 Task: Change the search engine used in the address bar to Google .
Action: Mouse moved to (1228, 38)
Screenshot: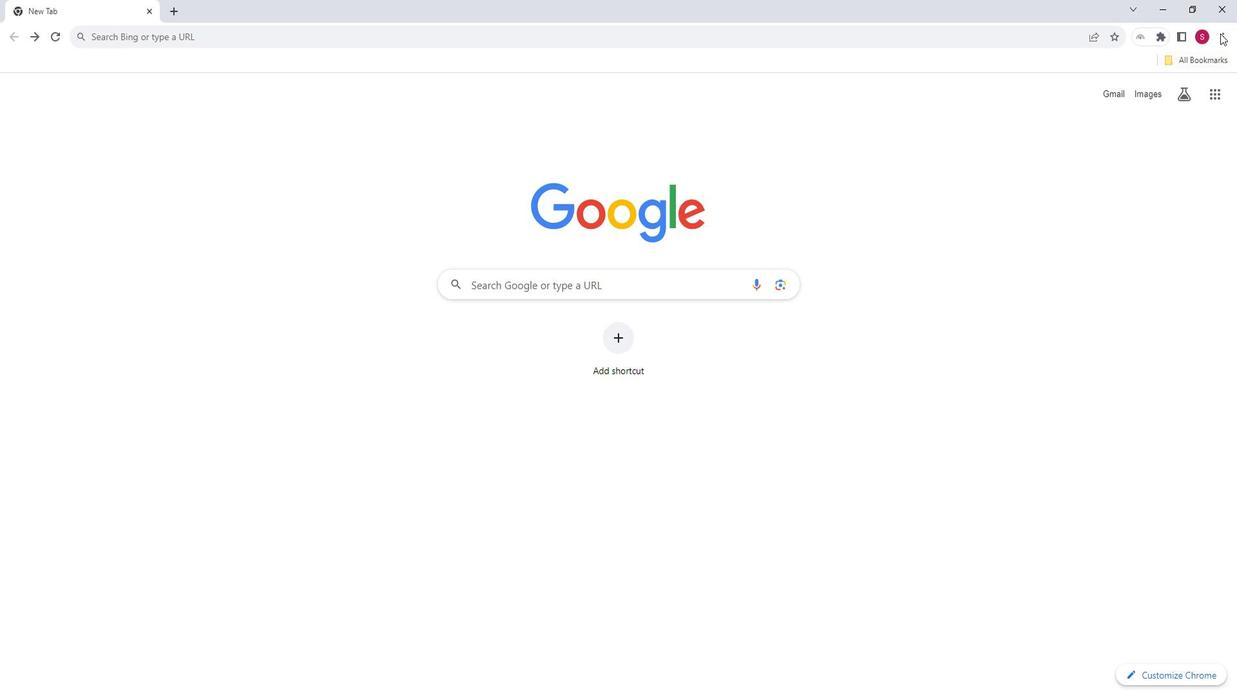 
Action: Mouse pressed left at (1228, 38)
Screenshot: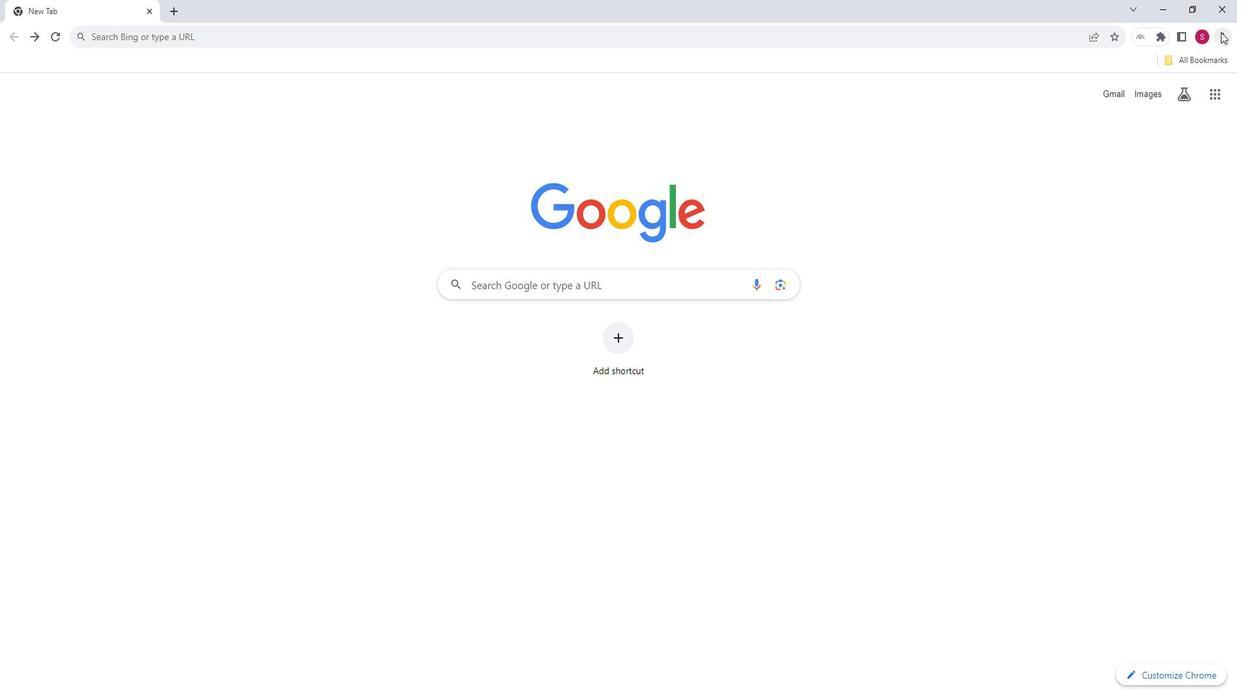 
Action: Mouse pressed left at (1228, 38)
Screenshot: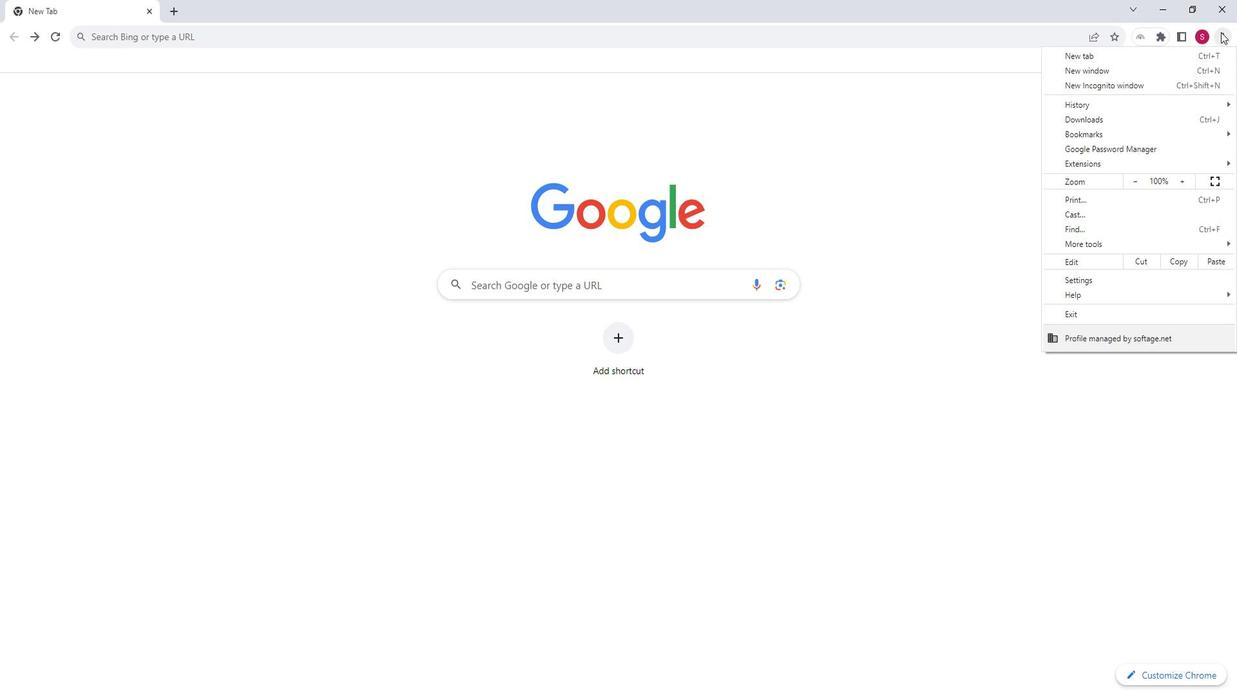 
Action: Mouse moved to (1247, 70)
Screenshot: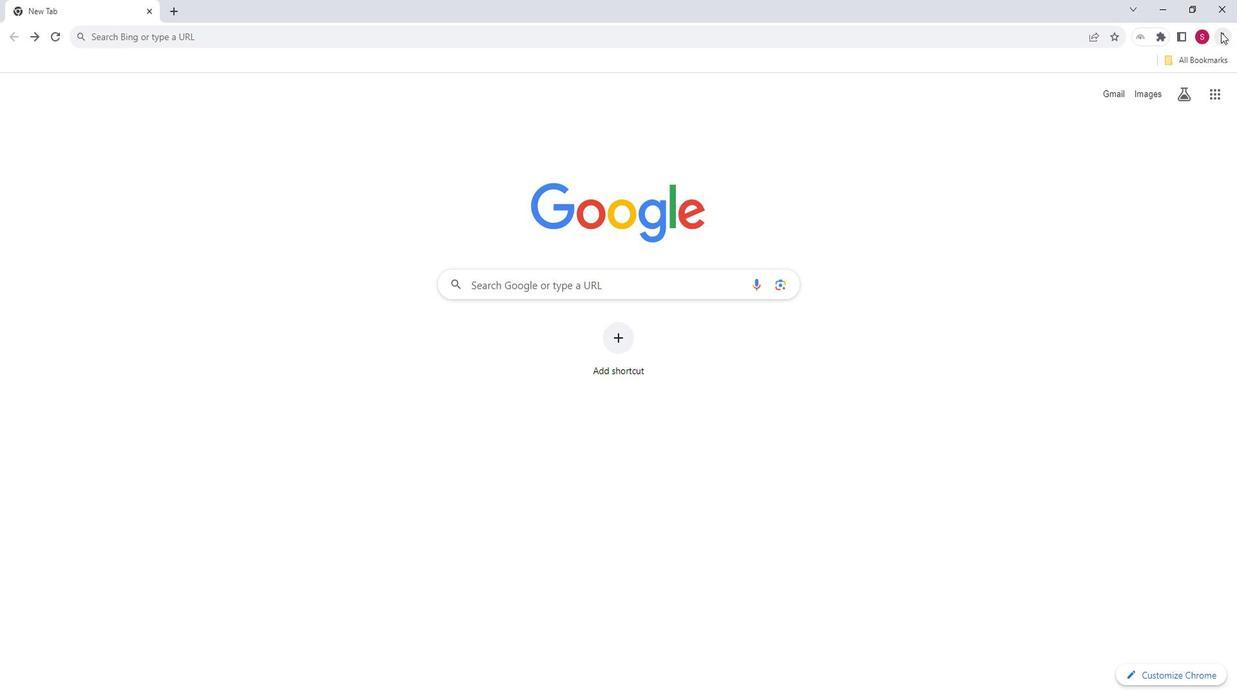 
Action: Mouse pressed left at (1244, 70)
Screenshot: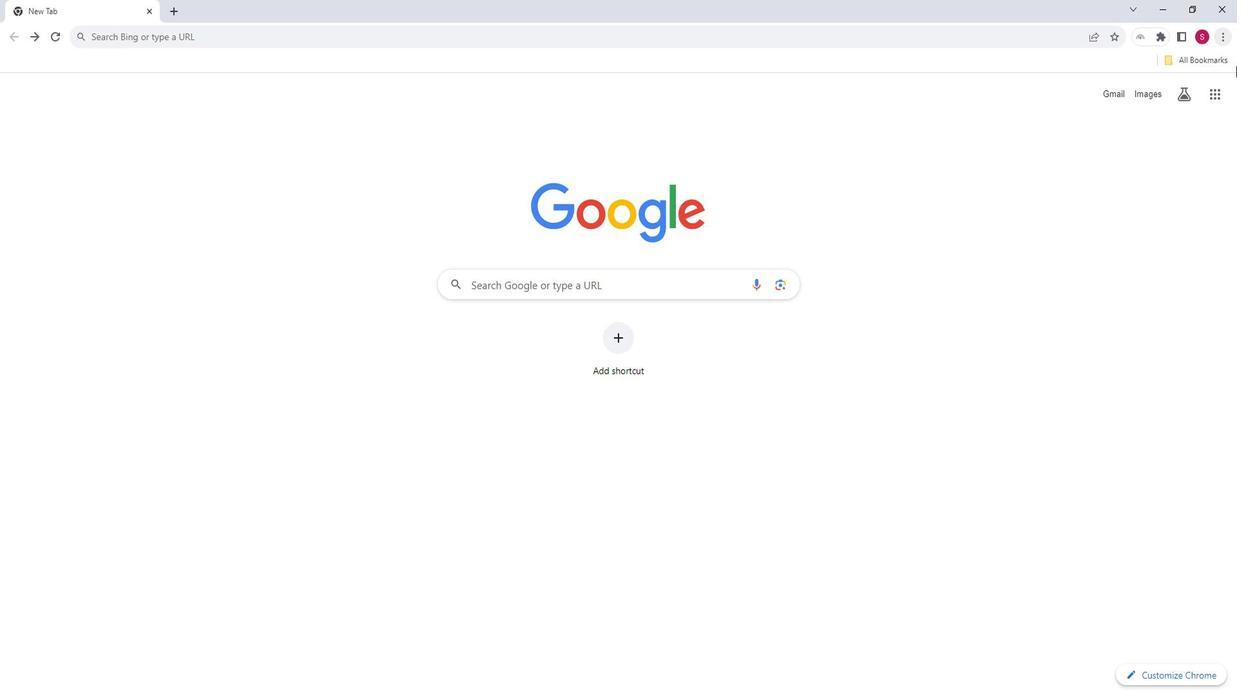 
Action: Mouse moved to (1229, 48)
Screenshot: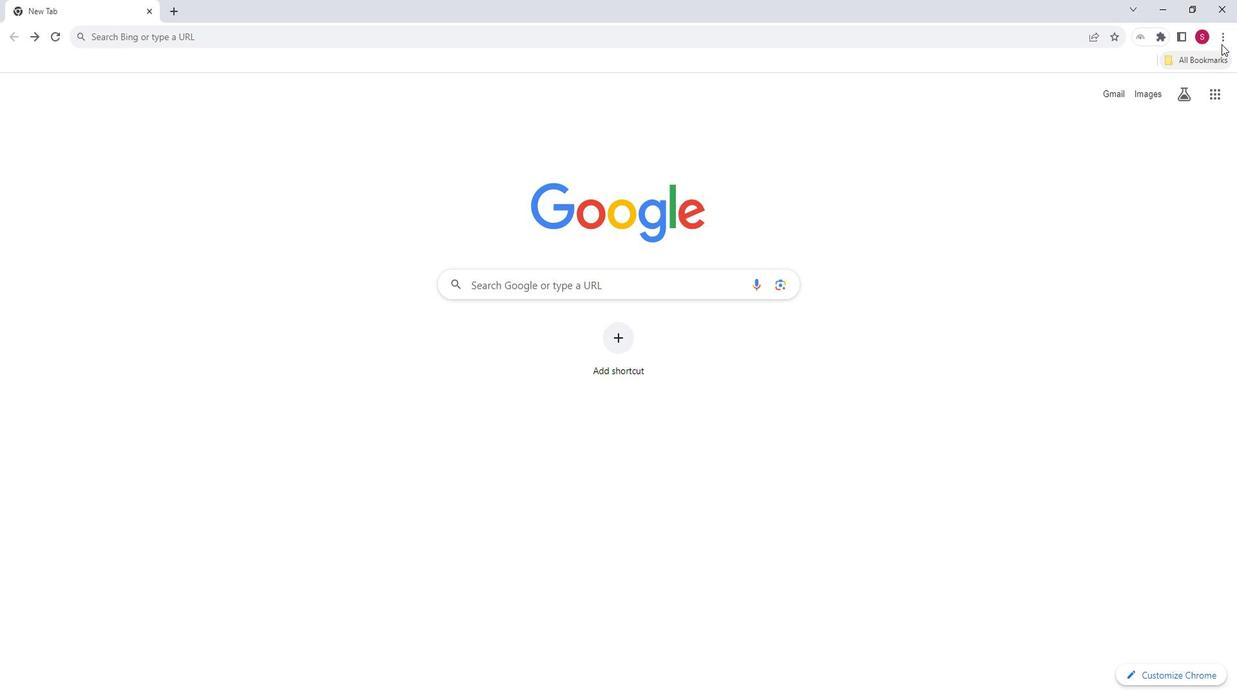 
Action: Mouse pressed left at (1229, 48)
Screenshot: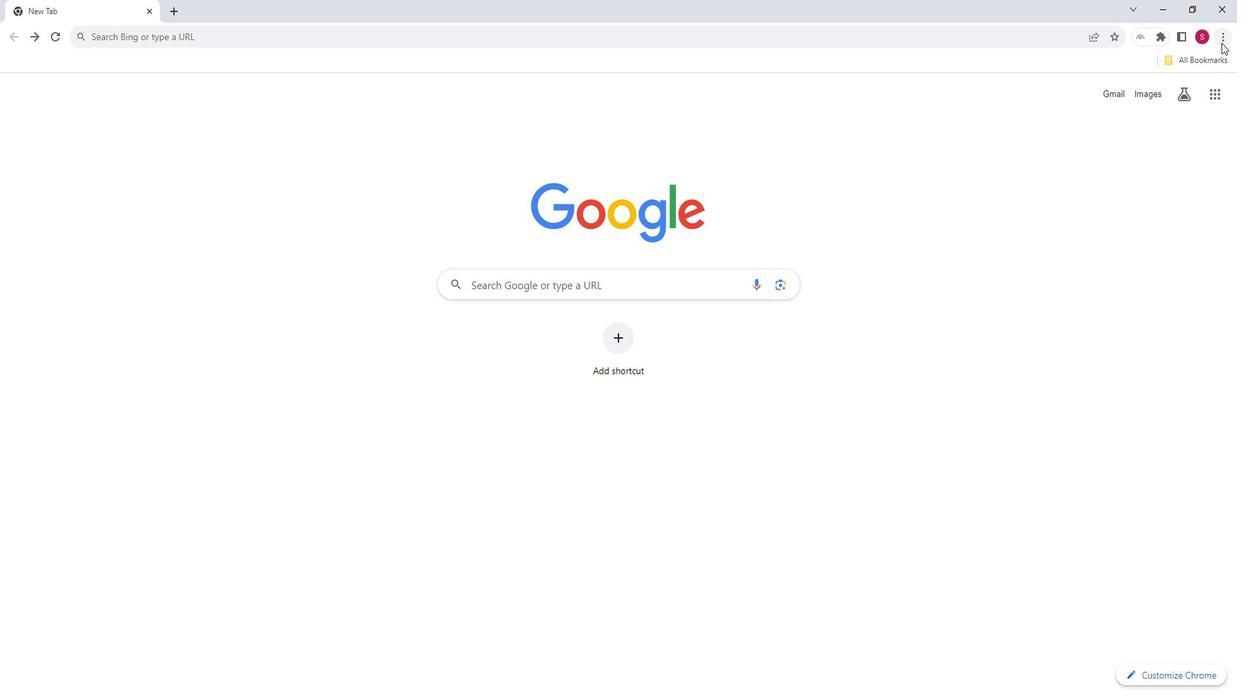 
Action: Mouse moved to (1100, 275)
Screenshot: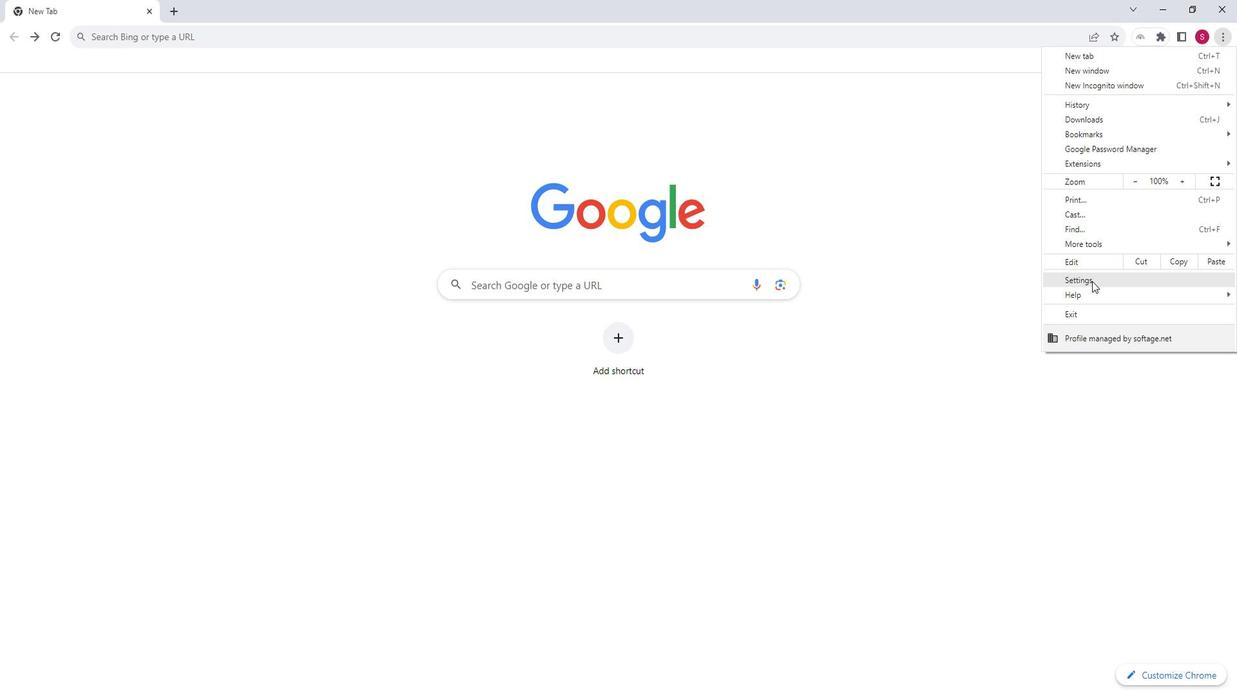 
Action: Mouse pressed left at (1100, 275)
Screenshot: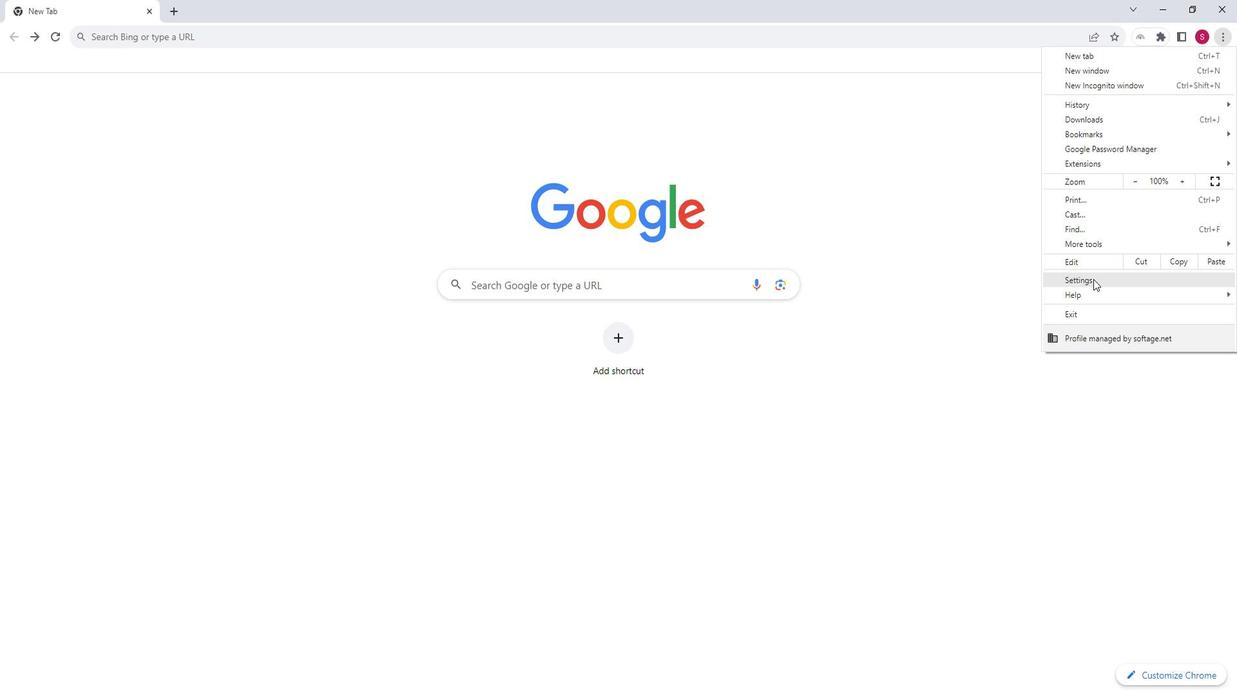
Action: Mouse pressed left at (1100, 275)
Screenshot: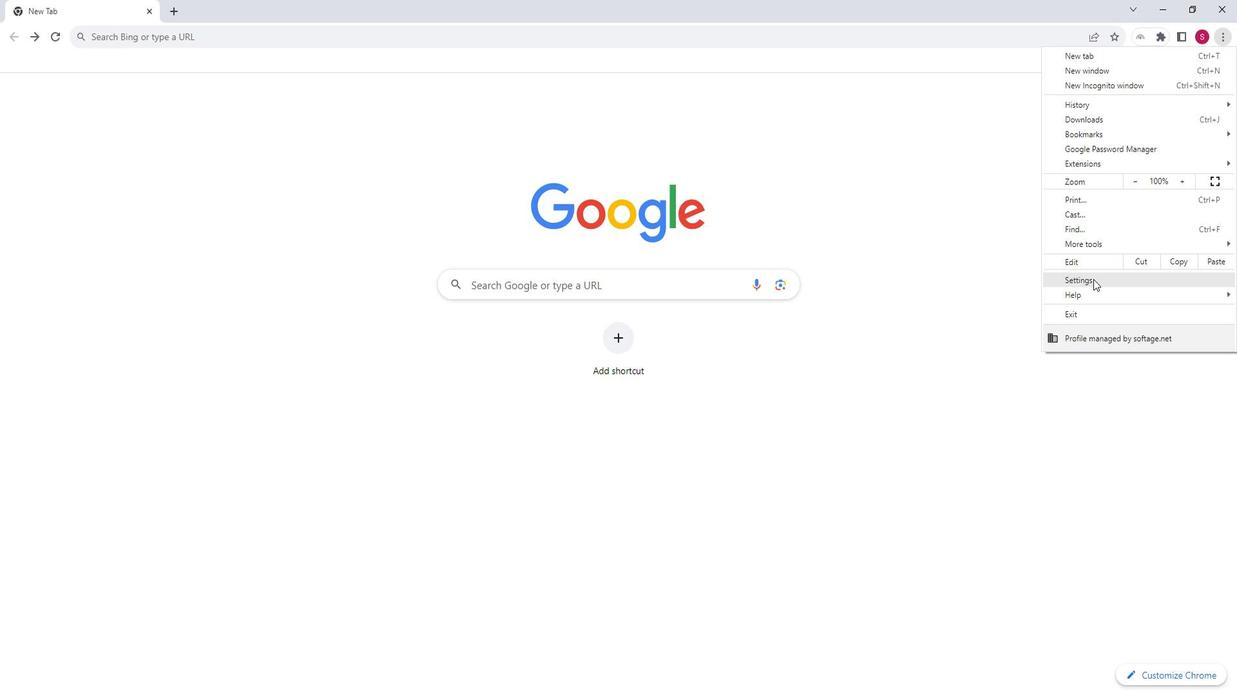 
Action: Mouse moved to (94, 230)
Screenshot: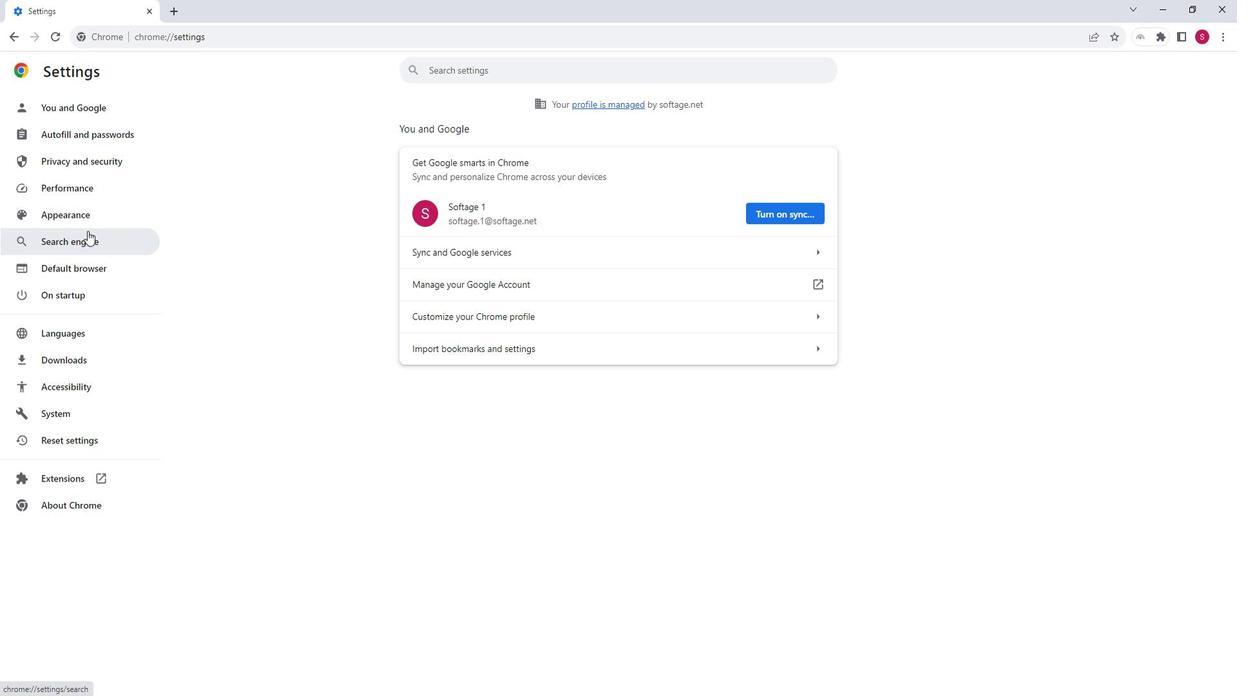
Action: Mouse pressed left at (94, 230)
Screenshot: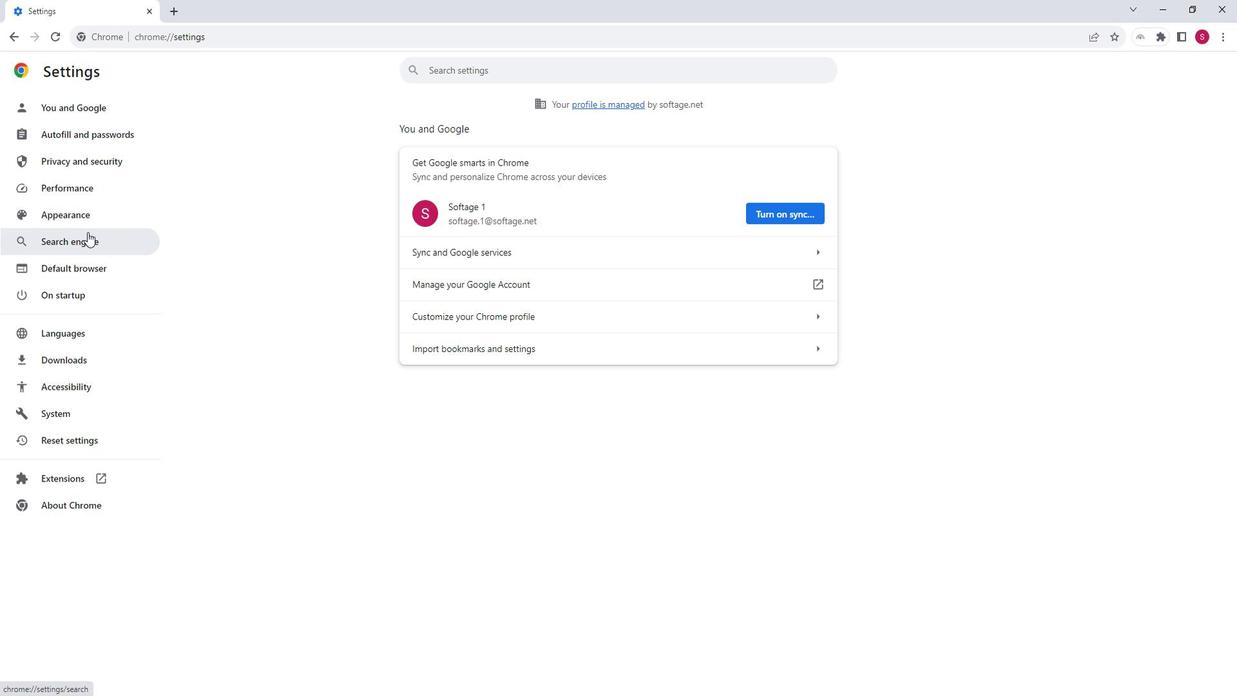 
Action: Mouse pressed left at (94, 230)
Screenshot: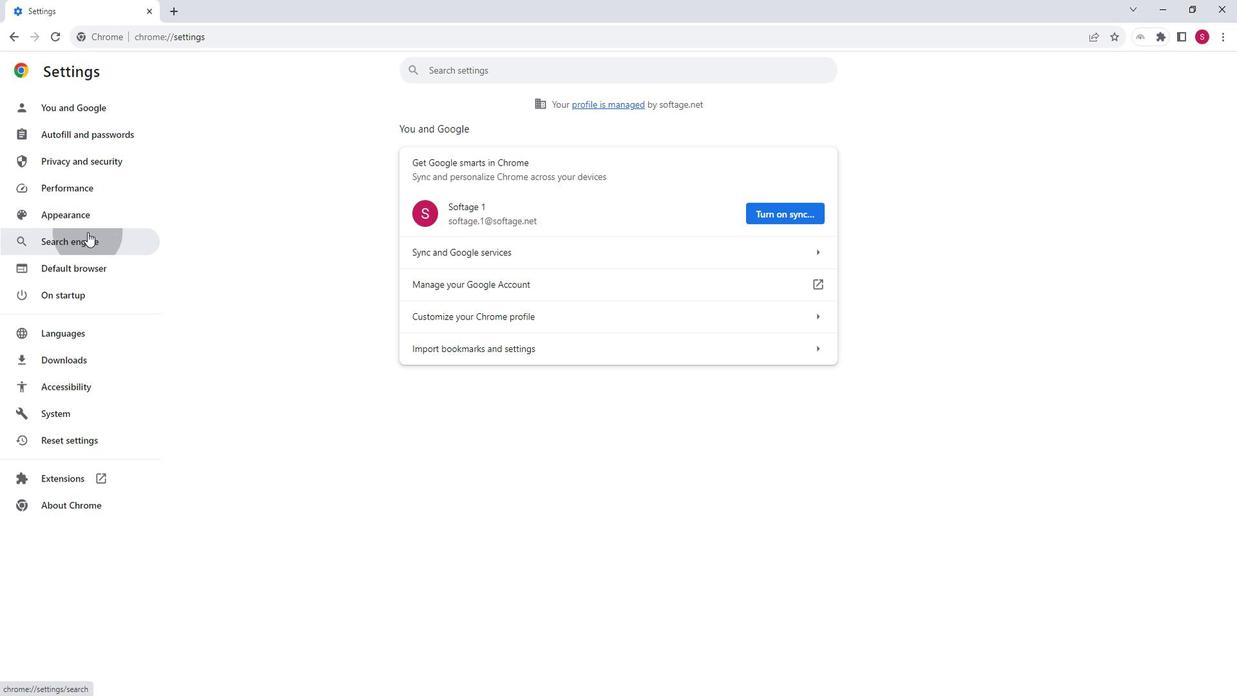 
Action: Mouse moved to (825, 164)
Screenshot: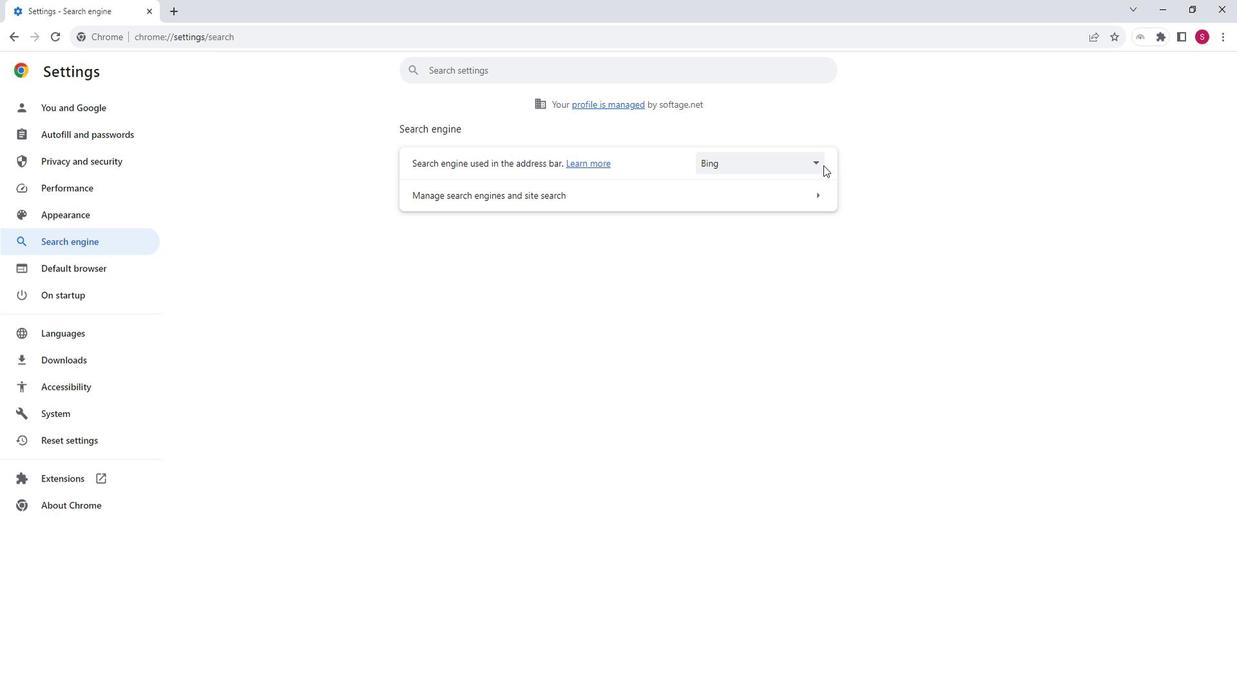 
Action: Mouse pressed left at (825, 164)
Screenshot: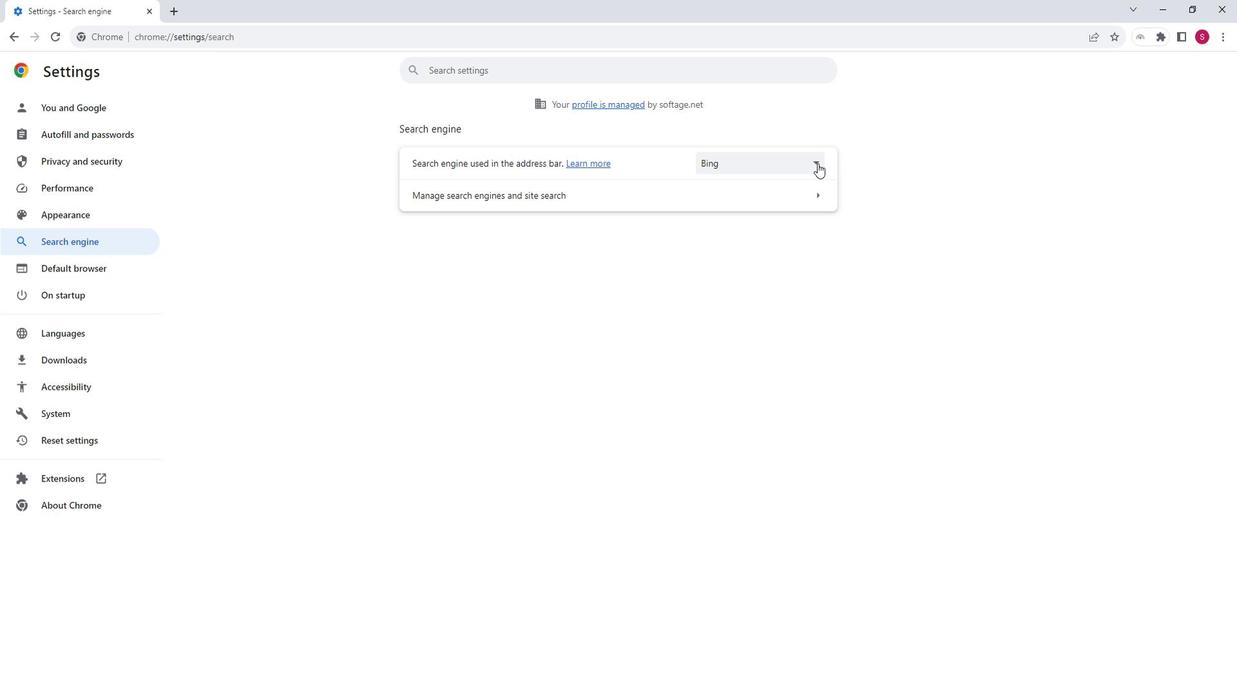 
Action: Mouse pressed left at (825, 164)
Screenshot: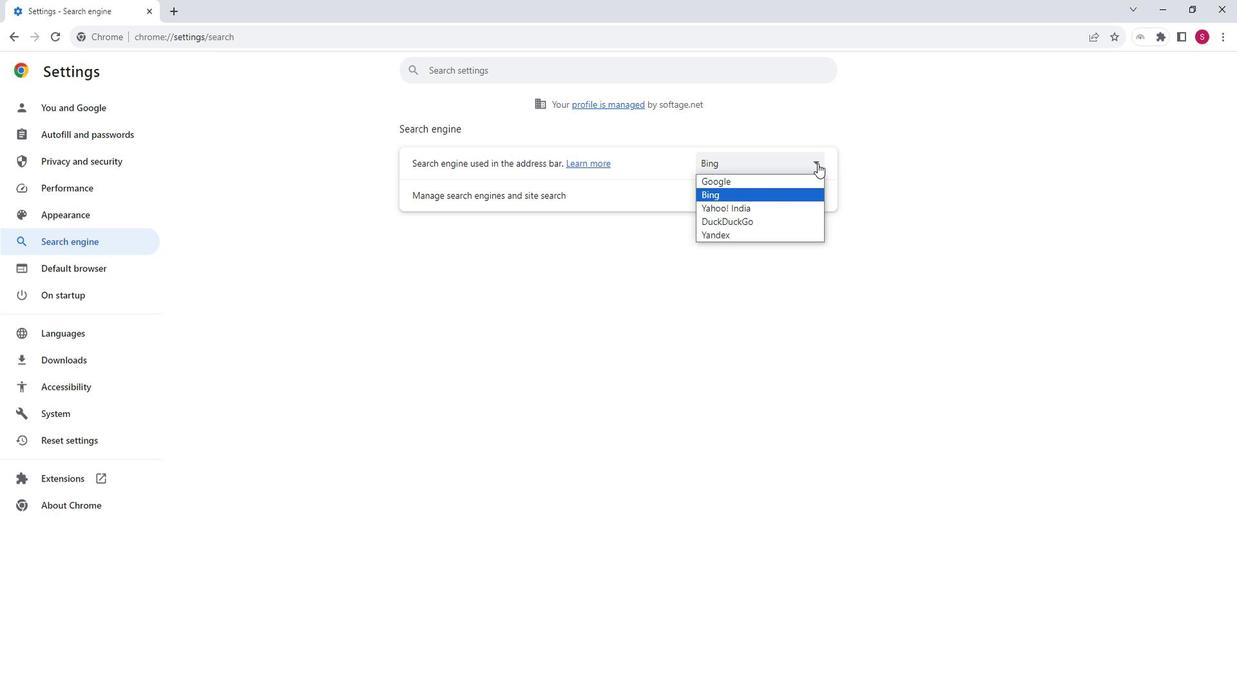 
Action: Mouse pressed left at (825, 164)
Screenshot: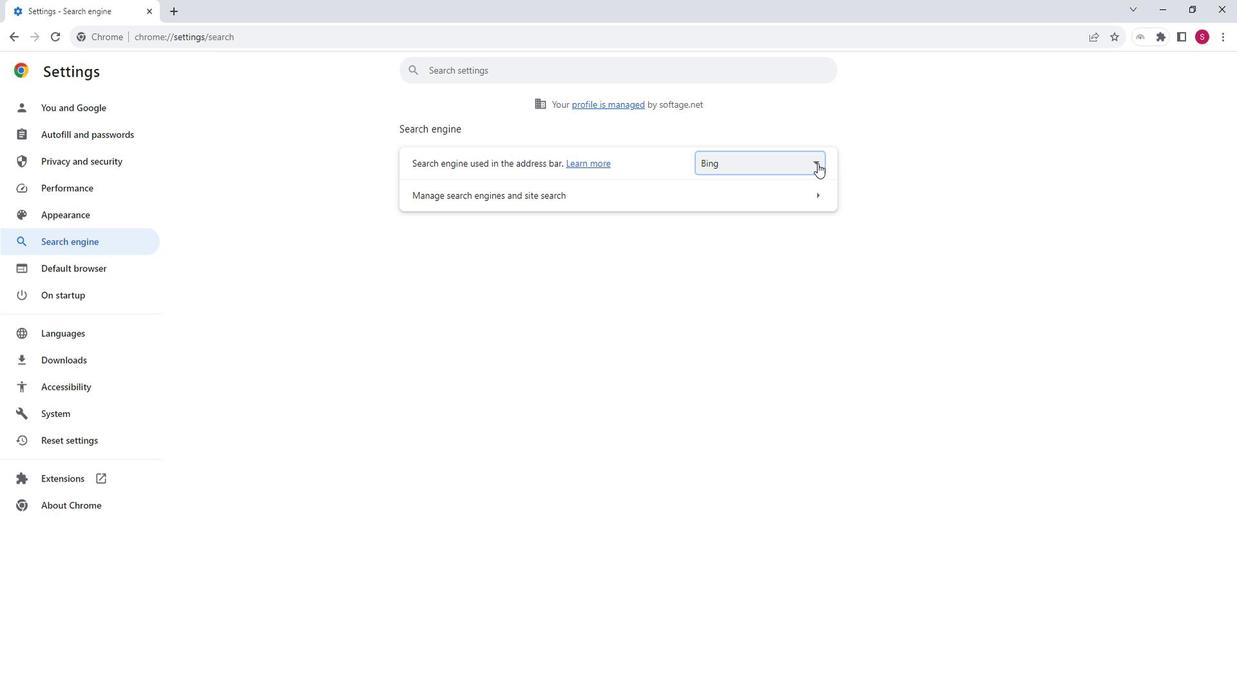 
Action: Mouse moved to (759, 179)
Screenshot: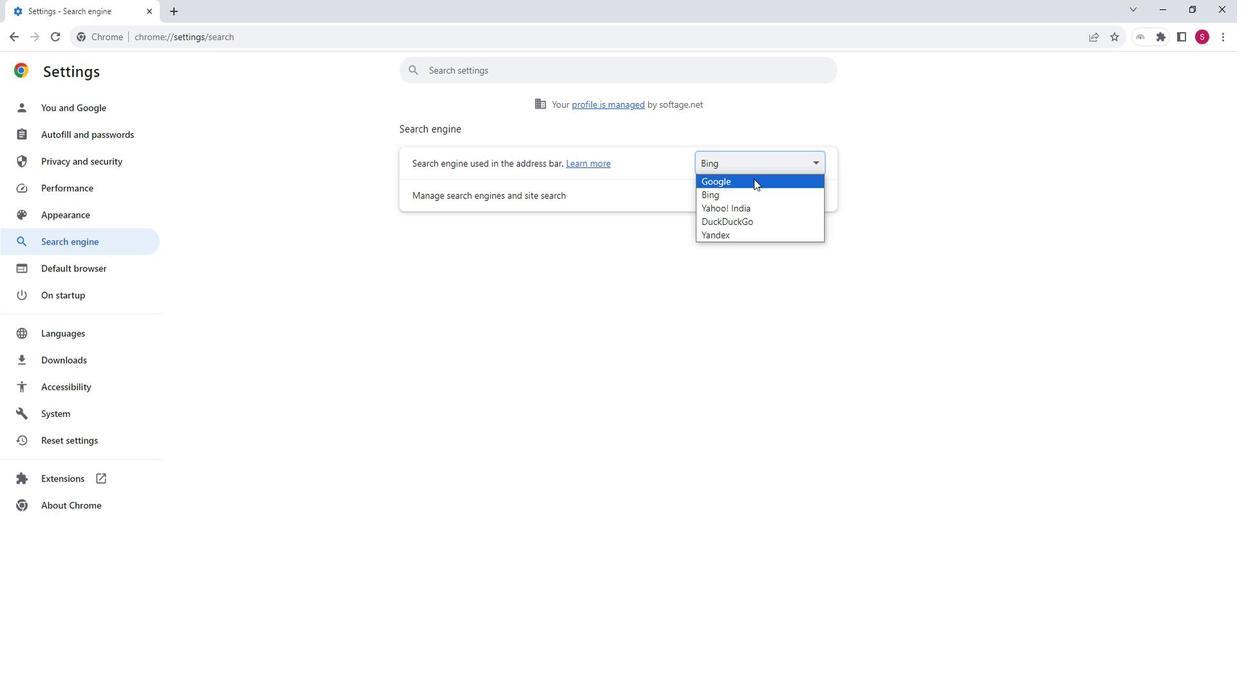
Action: Mouse pressed left at (759, 179)
Screenshot: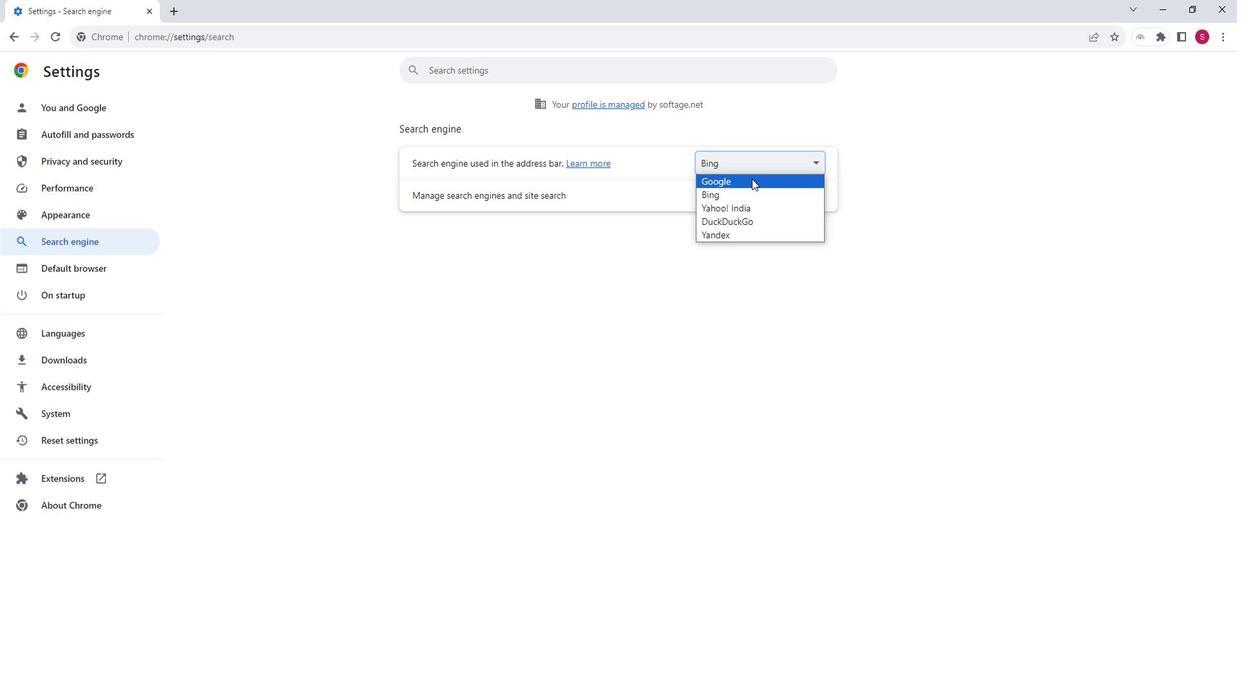 
Action: Mouse moved to (761, 181)
Screenshot: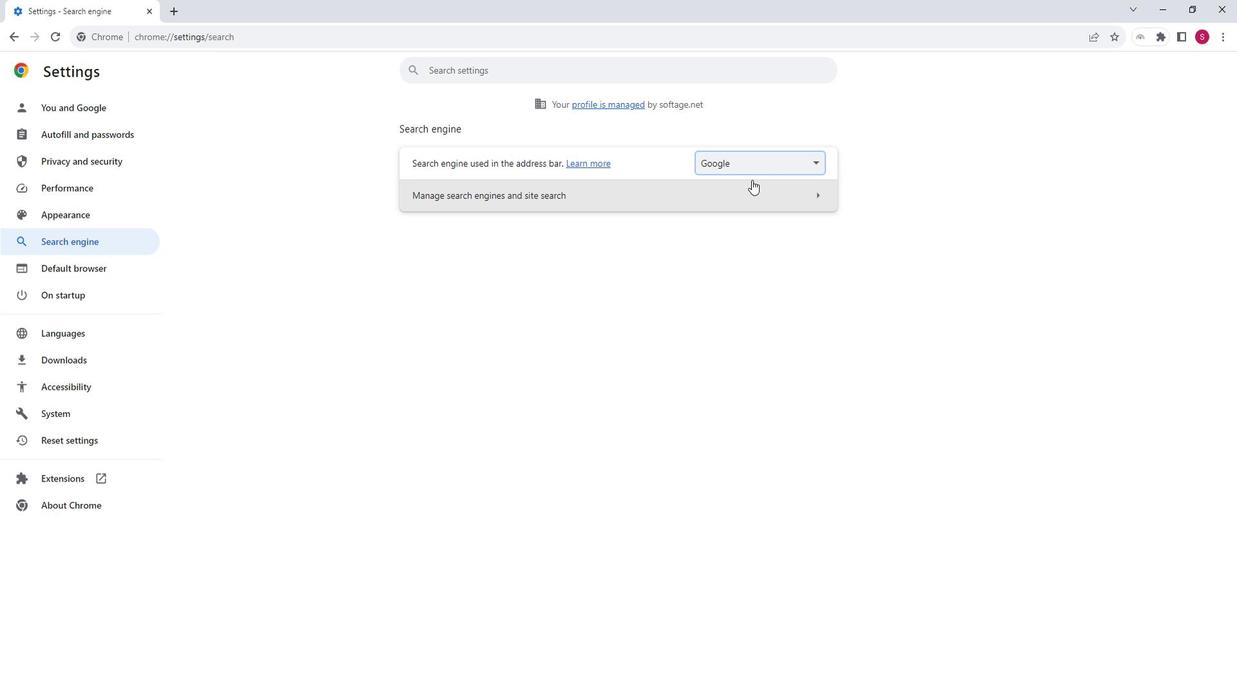 
